 Task: Enable private vulnerability reporting for the repository "js".
Action: Mouse moved to (1216, 364)
Screenshot: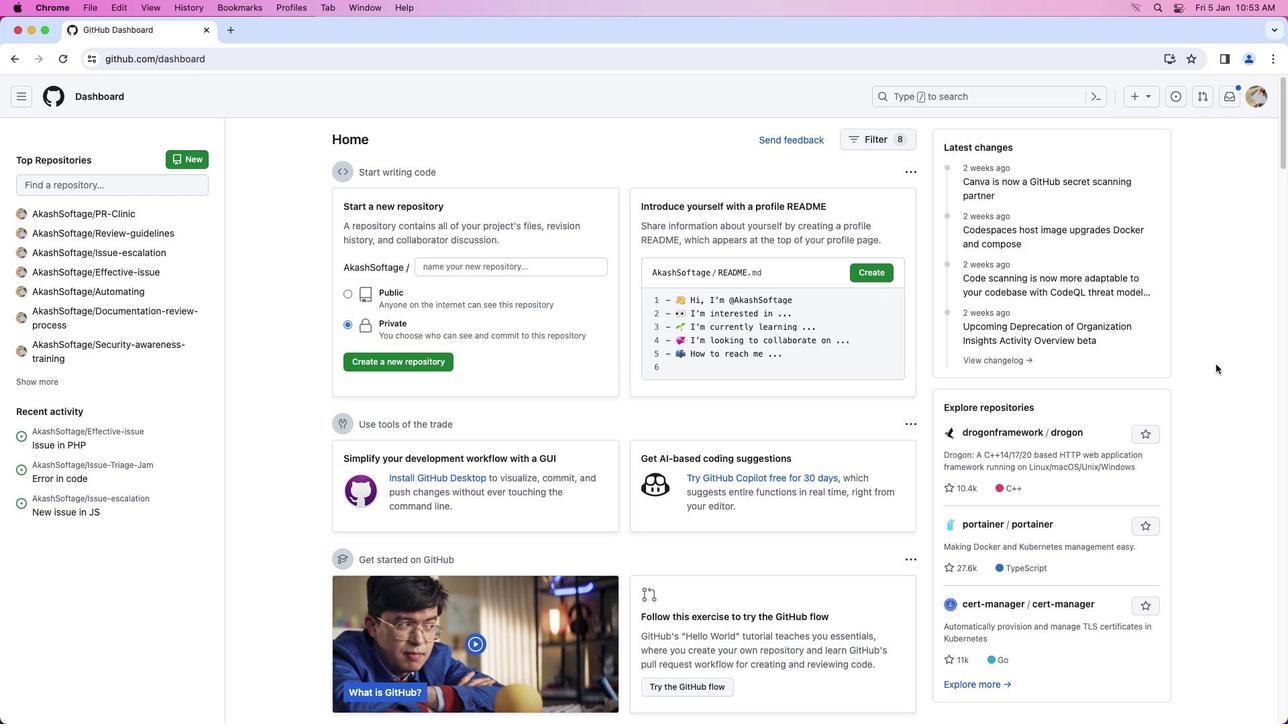 
Action: Mouse pressed left at (1216, 364)
Screenshot: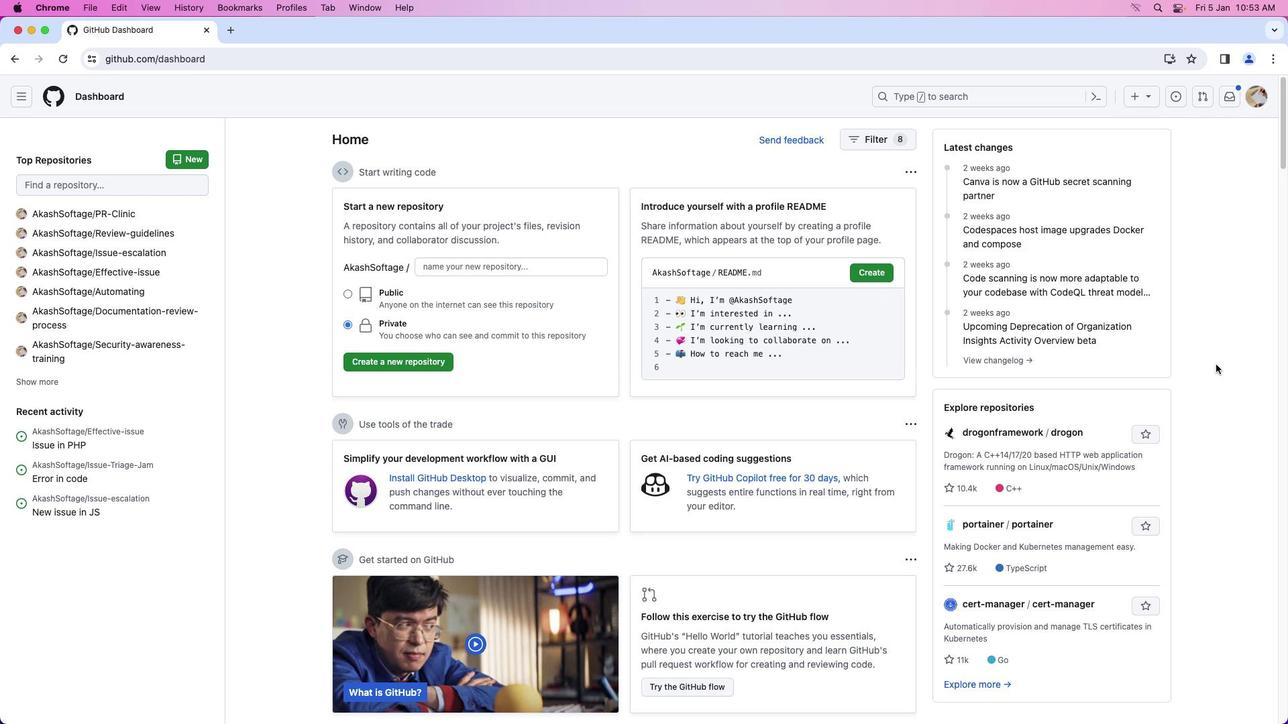 
Action: Mouse moved to (1261, 98)
Screenshot: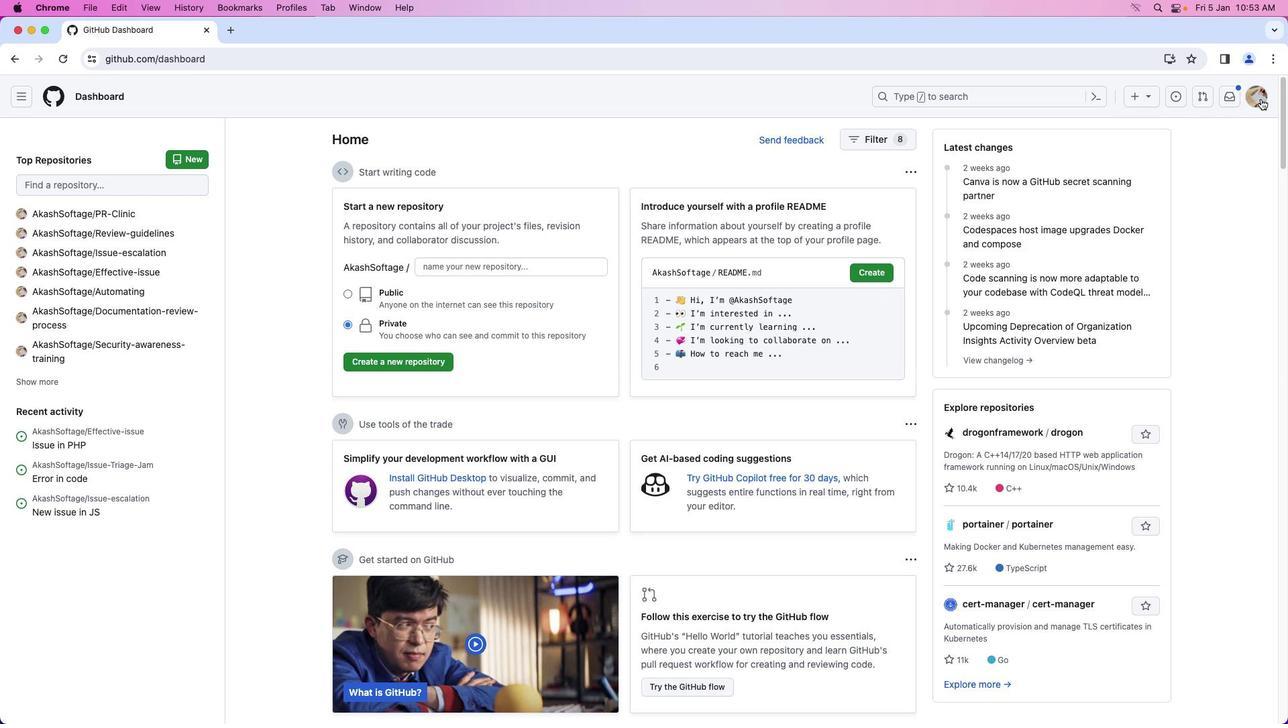 
Action: Mouse pressed left at (1261, 98)
Screenshot: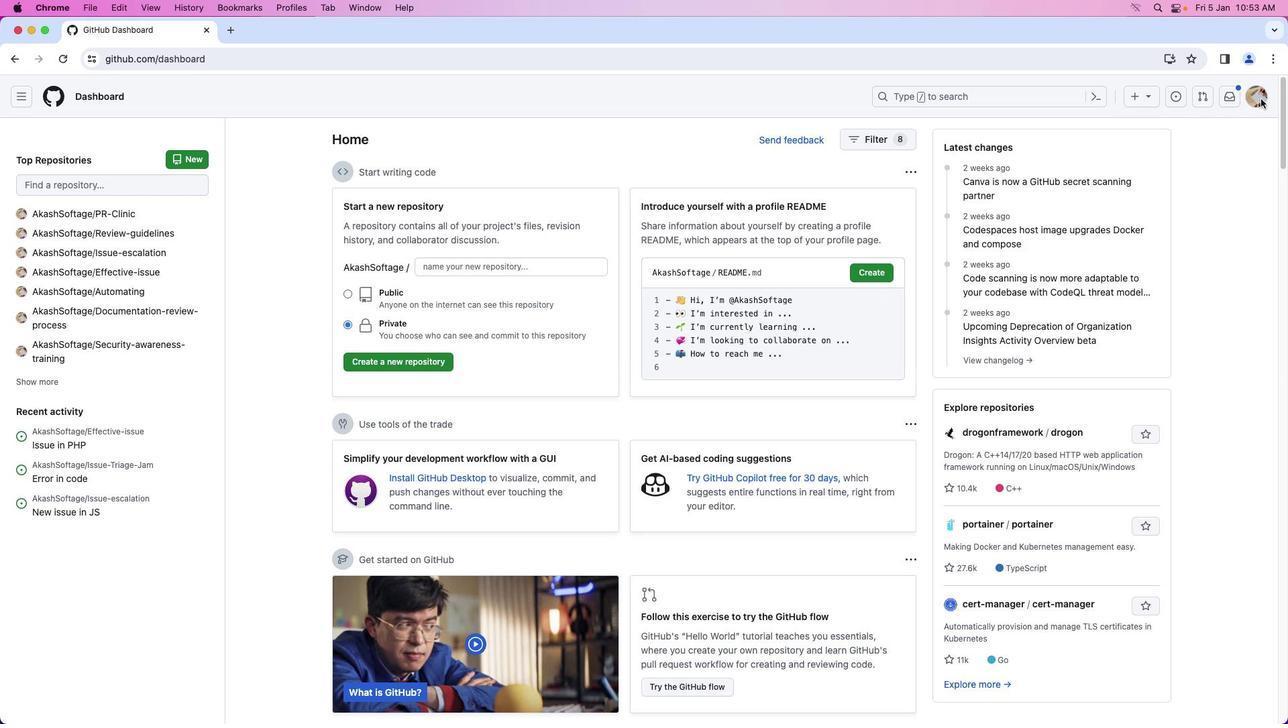 
Action: Mouse moved to (1200, 212)
Screenshot: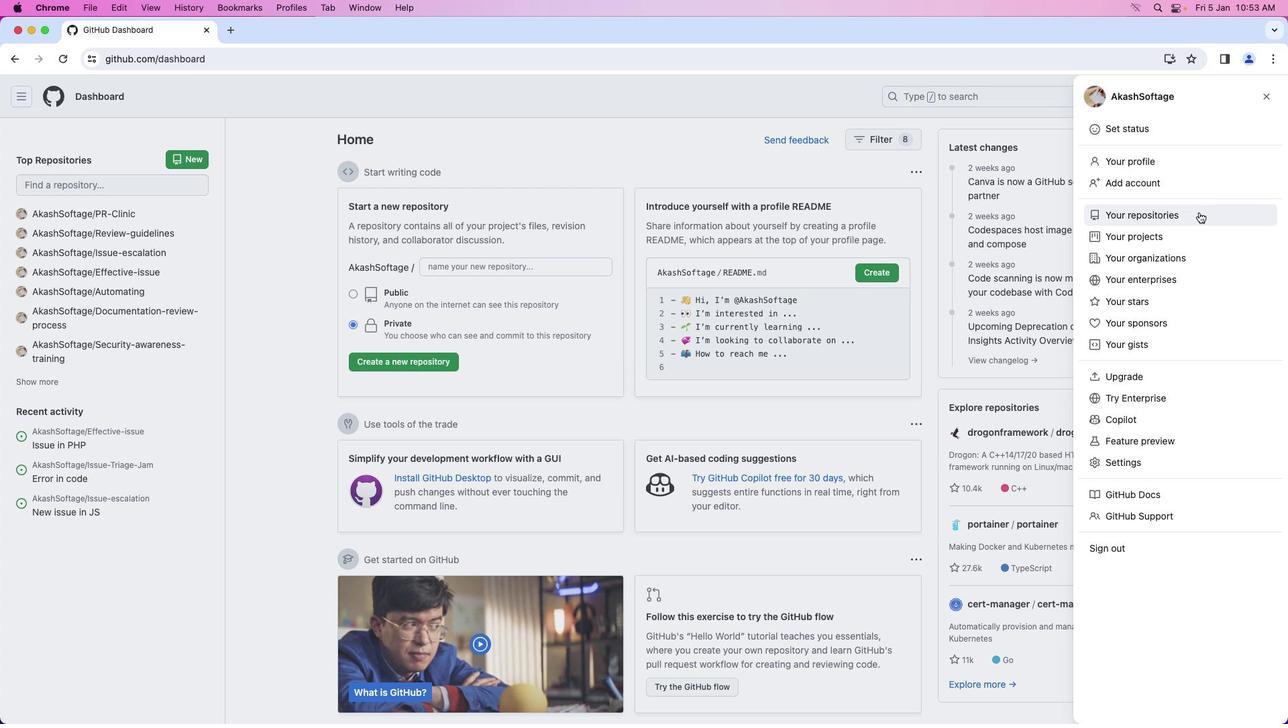 
Action: Mouse pressed left at (1200, 212)
Screenshot: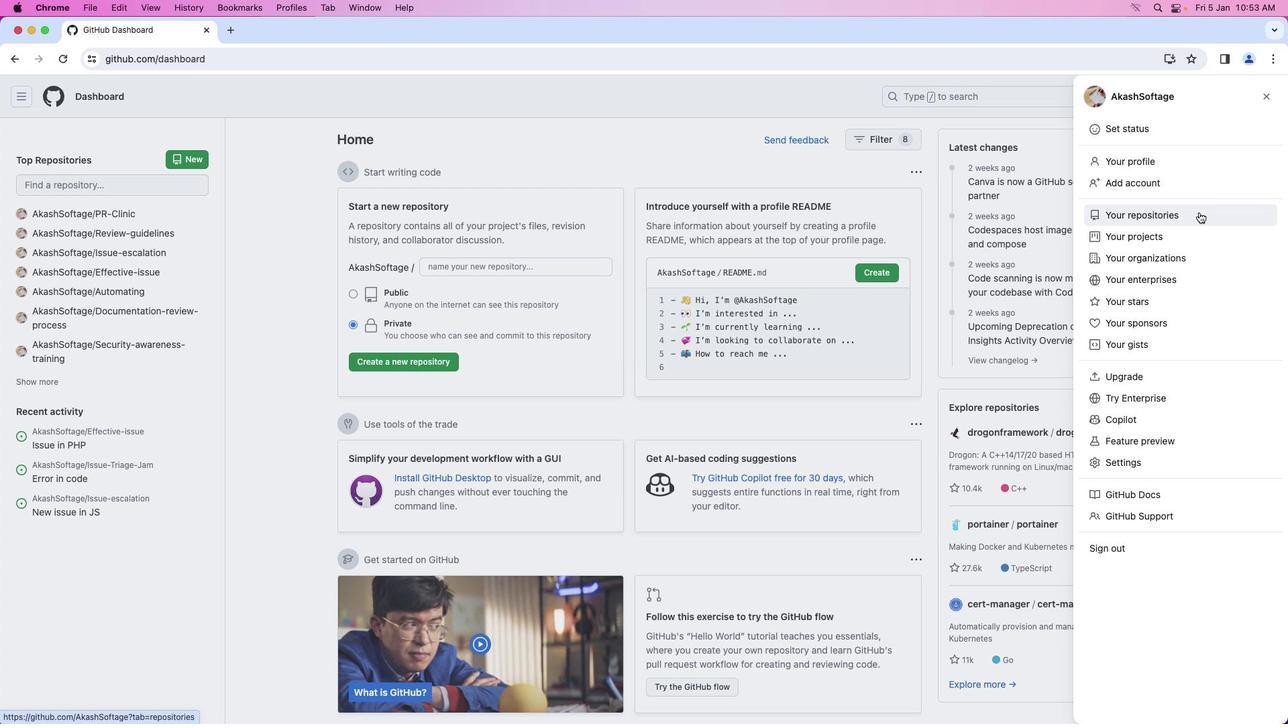 
Action: Mouse moved to (454, 224)
Screenshot: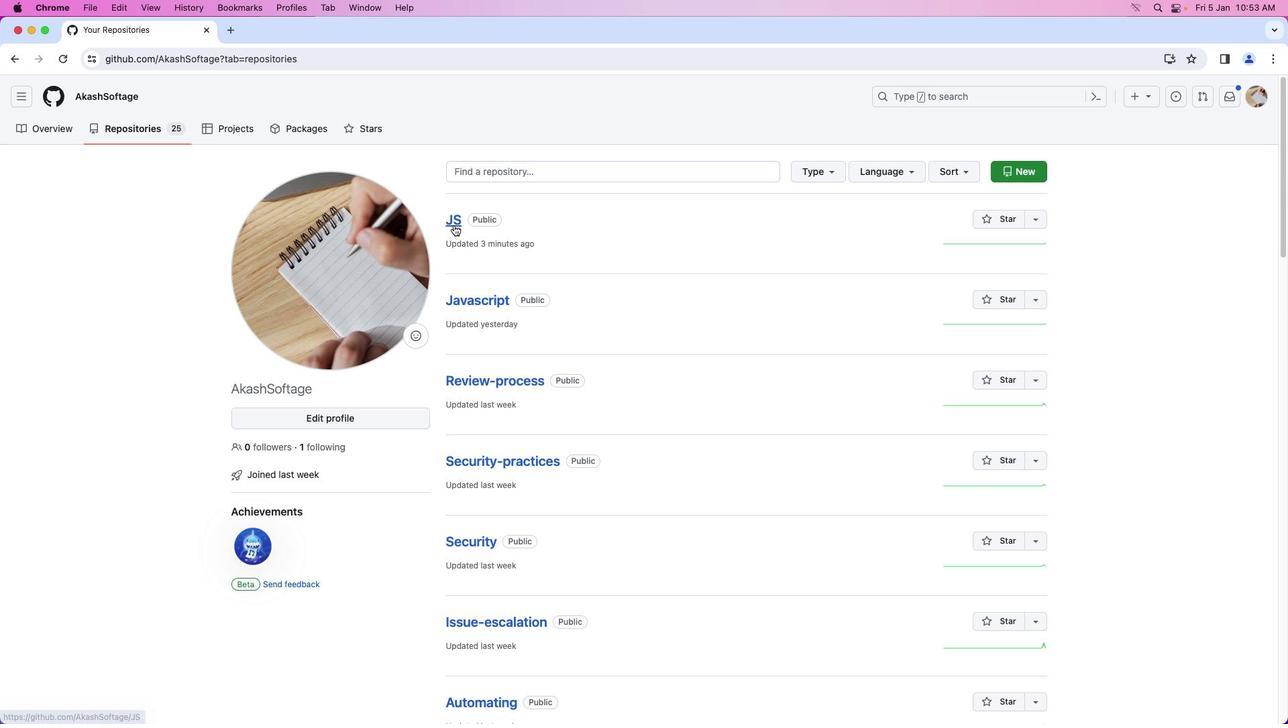 
Action: Mouse pressed left at (454, 224)
Screenshot: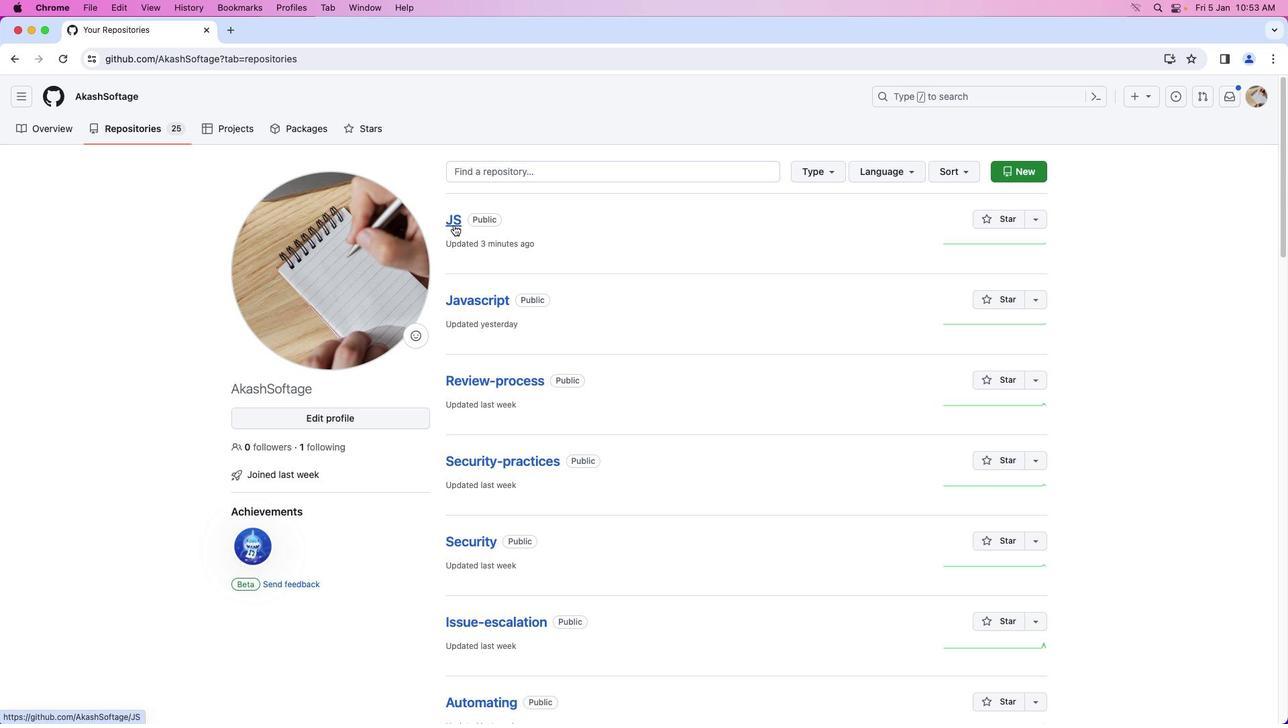 
Action: Mouse moved to (552, 131)
Screenshot: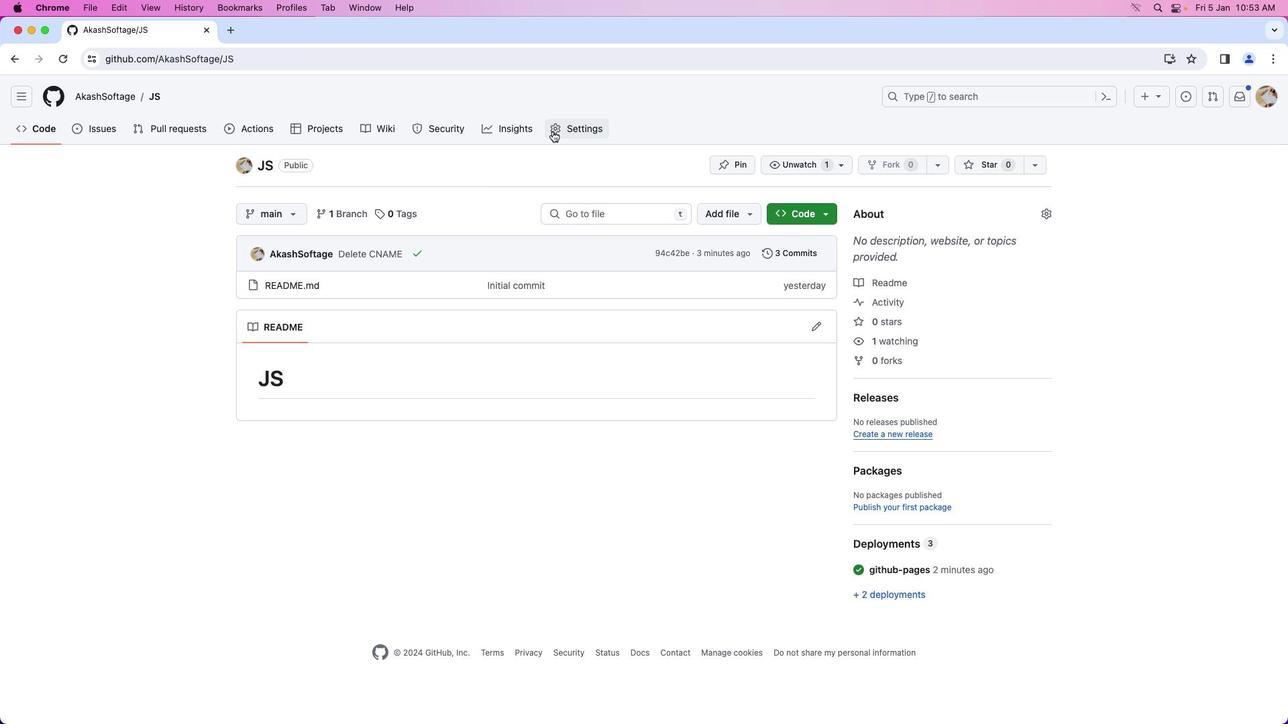 
Action: Mouse pressed left at (552, 131)
Screenshot: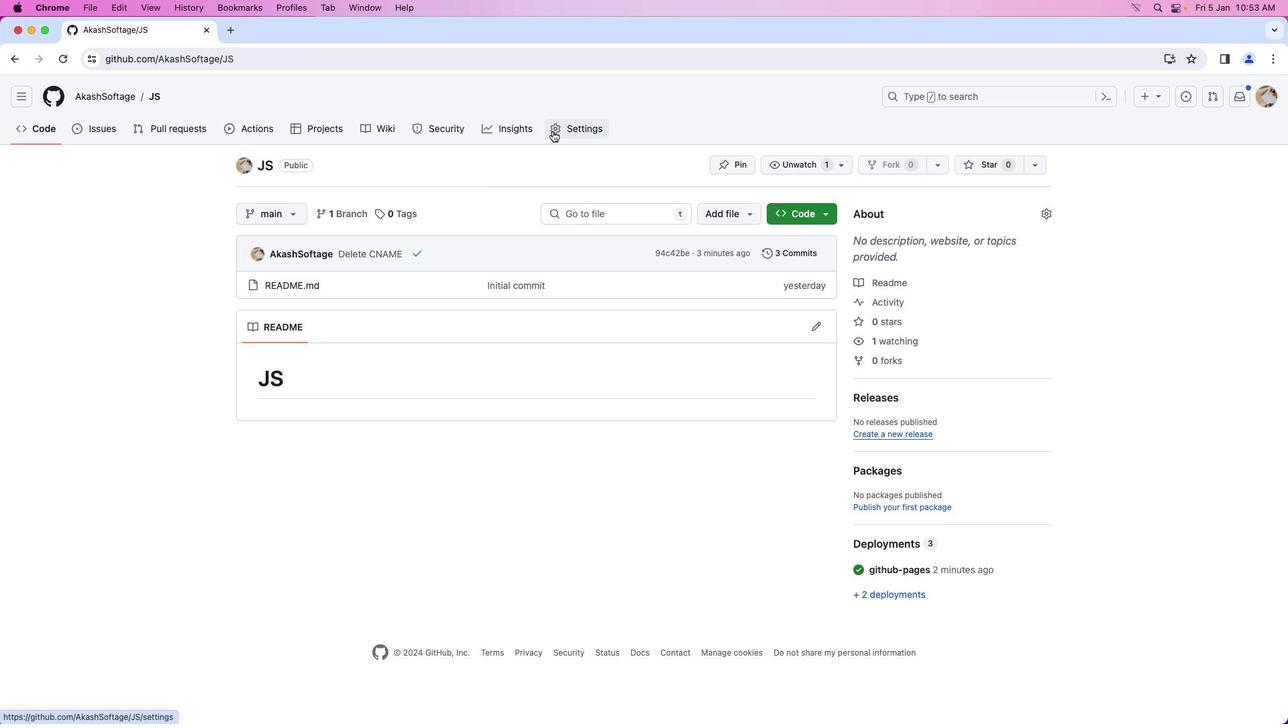 
Action: Mouse moved to (328, 504)
Screenshot: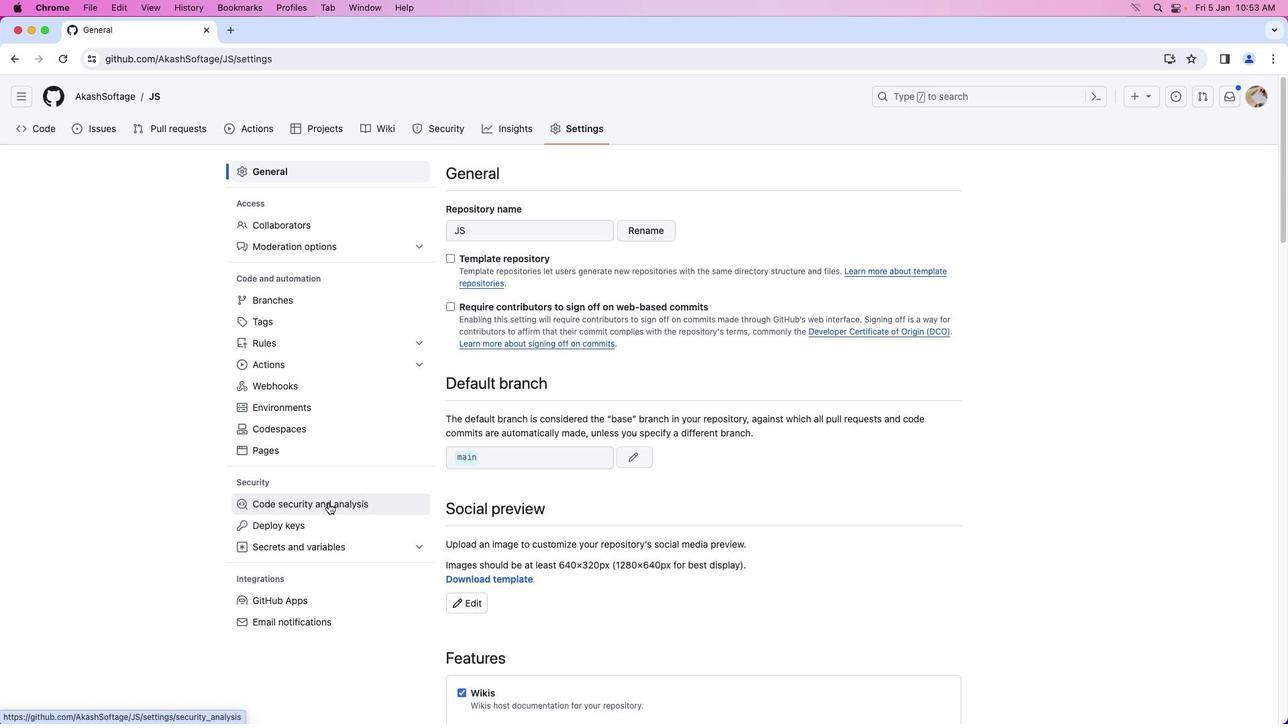 
Action: Mouse pressed left at (328, 504)
Screenshot: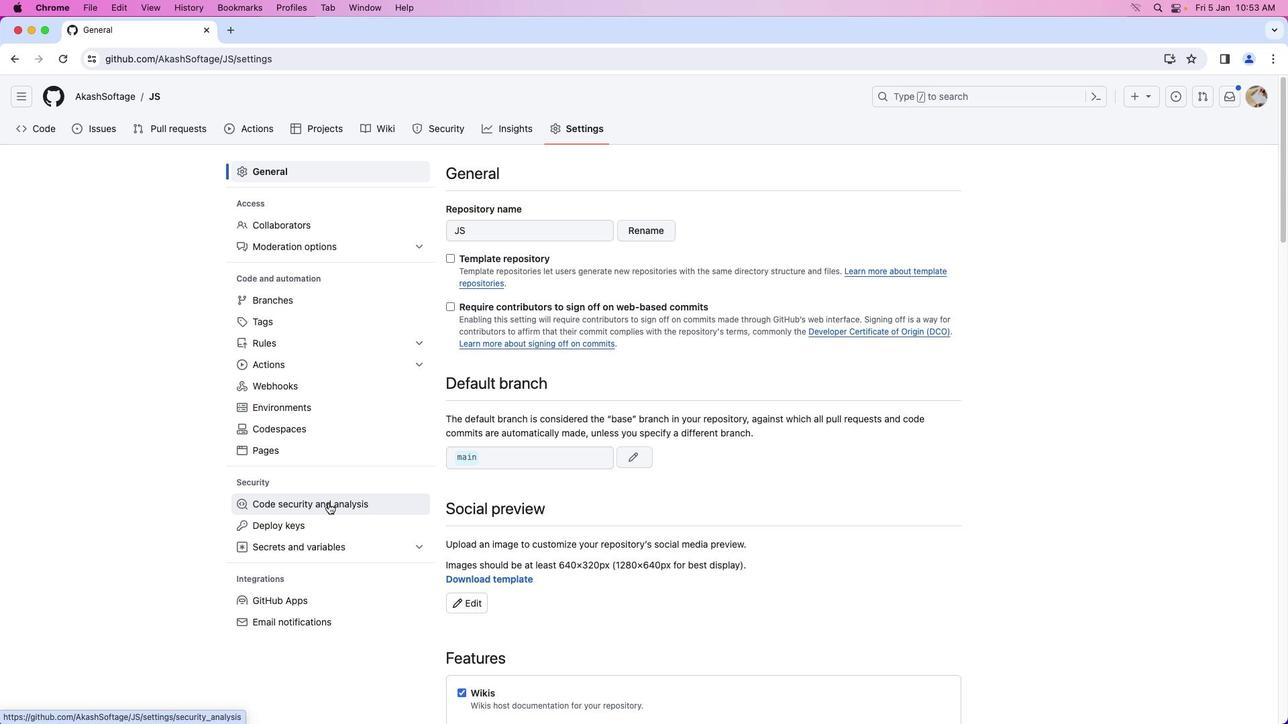 
Action: Mouse moved to (943, 269)
Screenshot: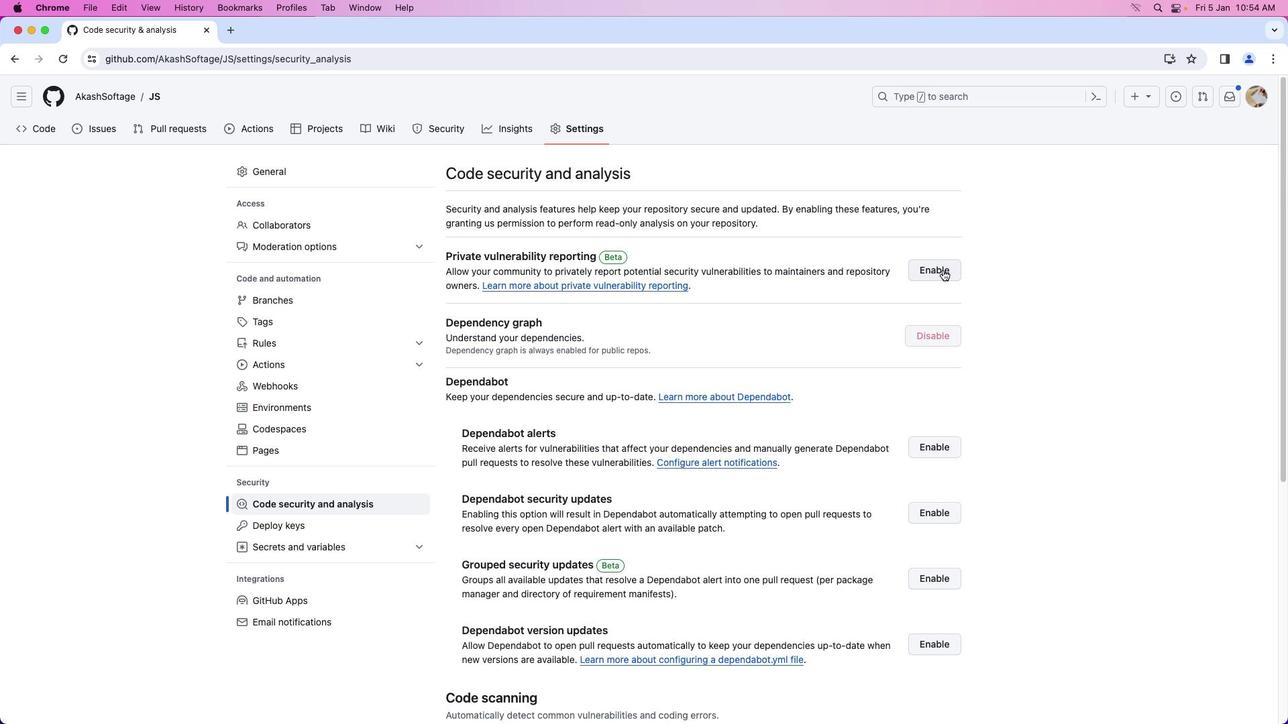 
Action: Mouse pressed left at (943, 269)
Screenshot: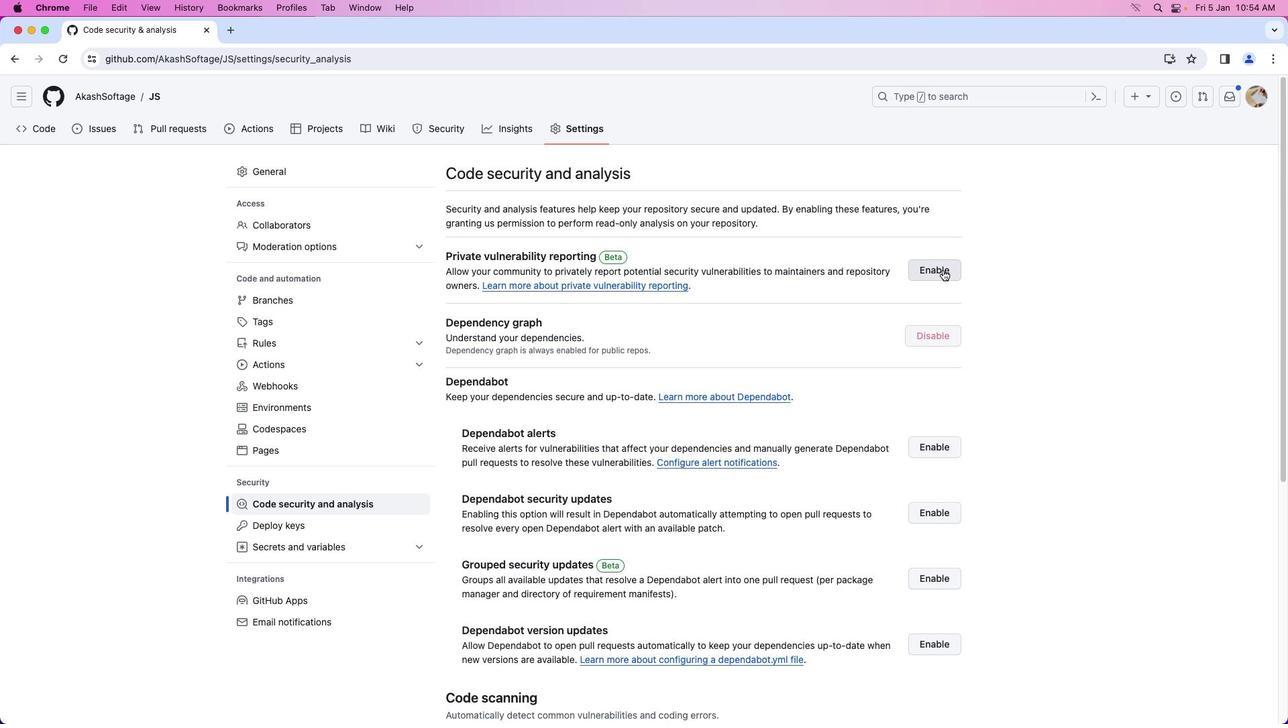 
Action: Mouse moved to (942, 269)
Screenshot: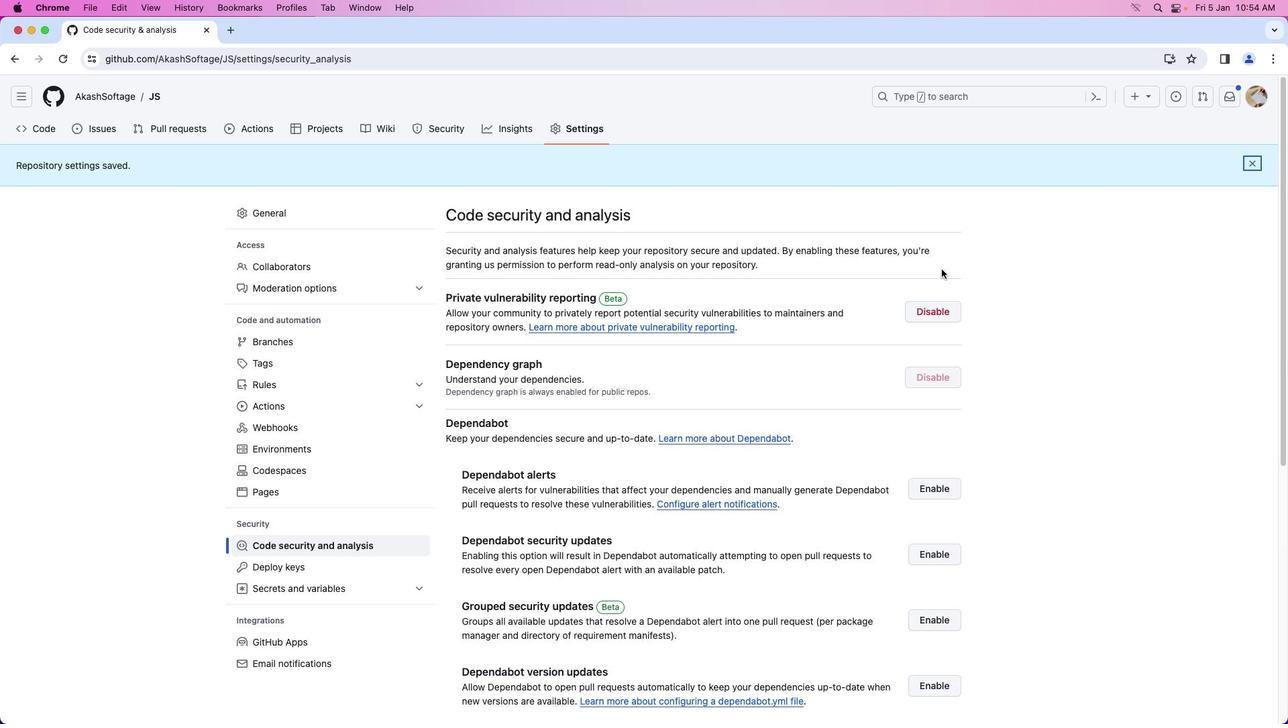 
